 Task: Horizontally align the selected text to the center.
Action: Mouse moved to (517, 256)
Screenshot: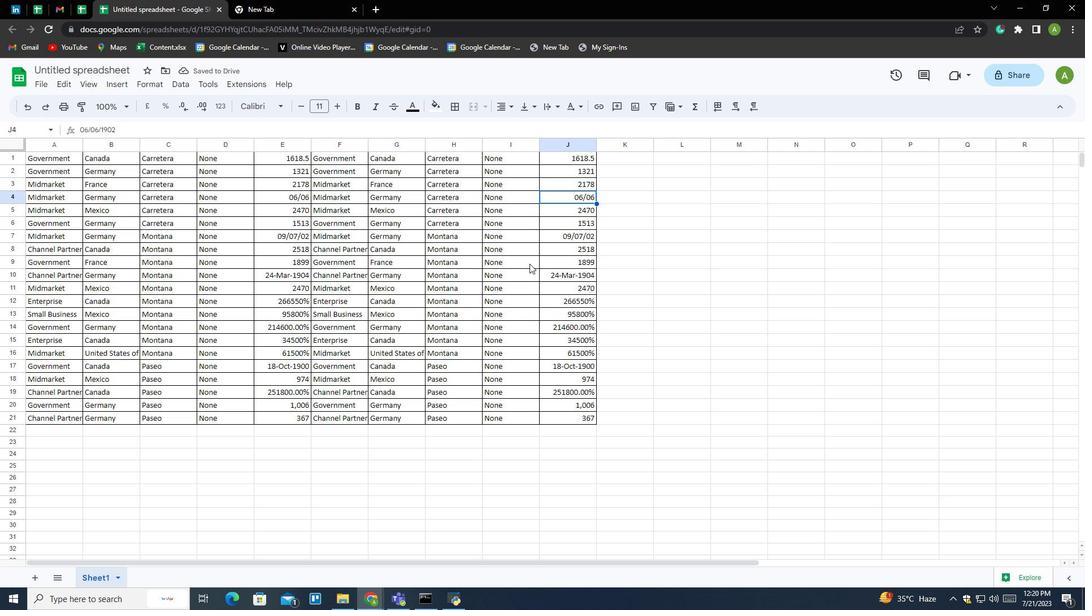 
Action: Mouse pressed left at (517, 256)
Screenshot: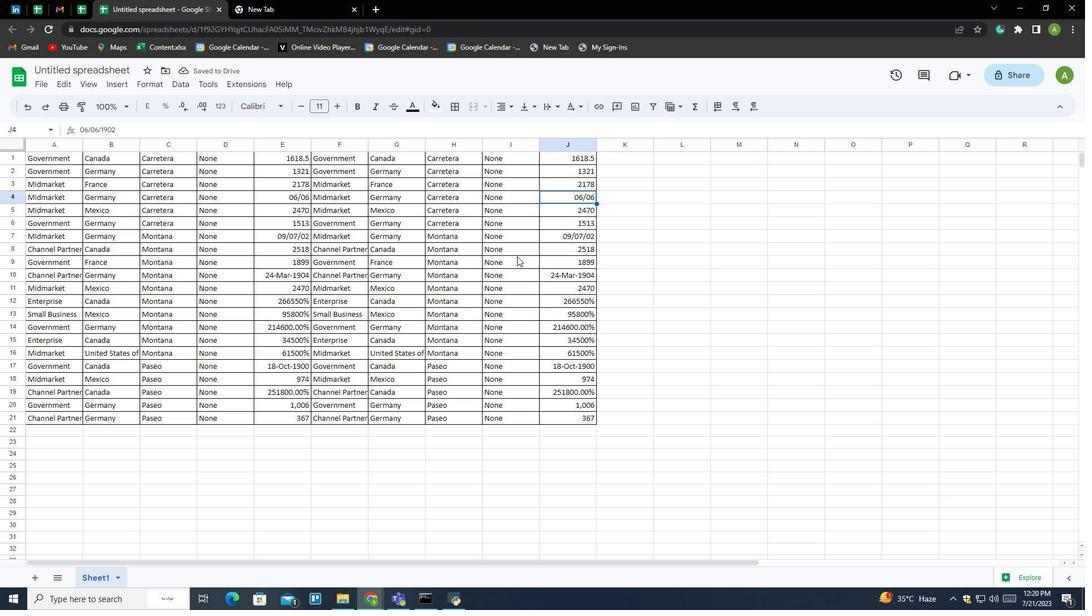 
Action: Mouse moved to (501, 108)
Screenshot: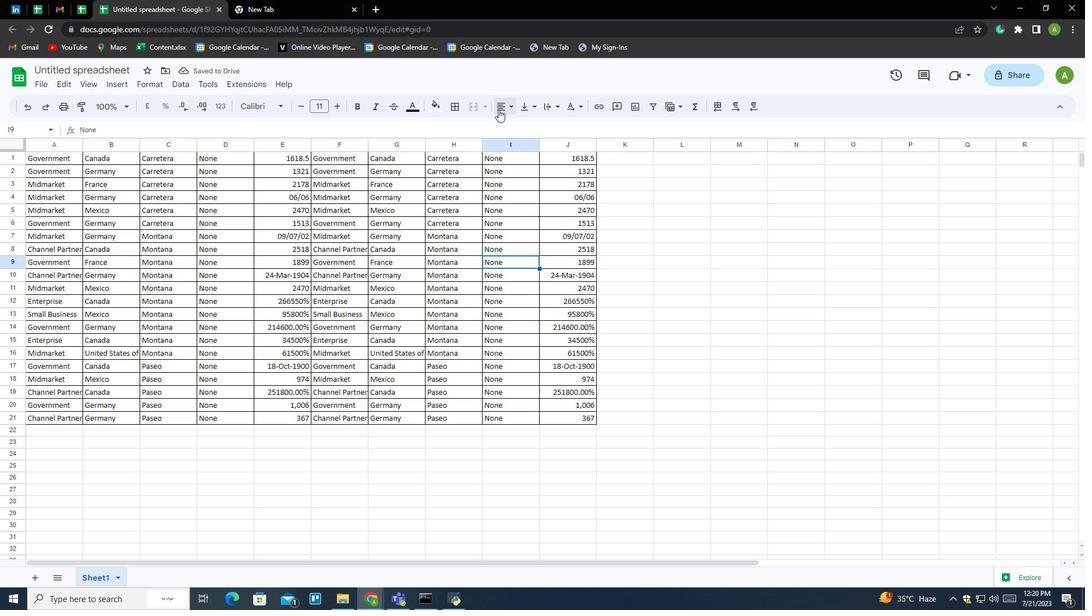 
Action: Mouse pressed left at (501, 108)
Screenshot: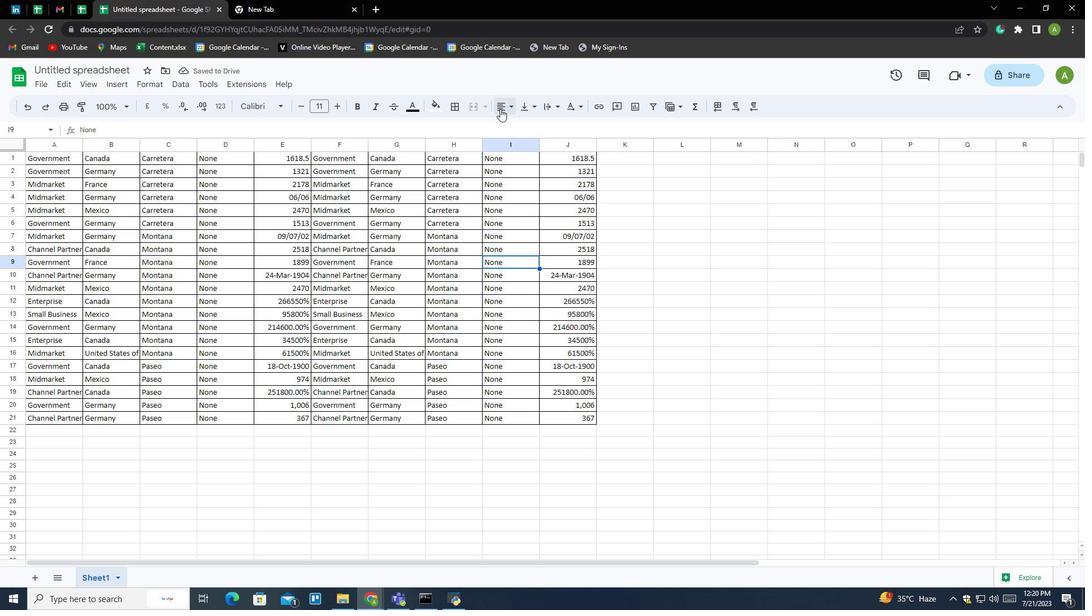 
Action: Mouse moved to (518, 132)
Screenshot: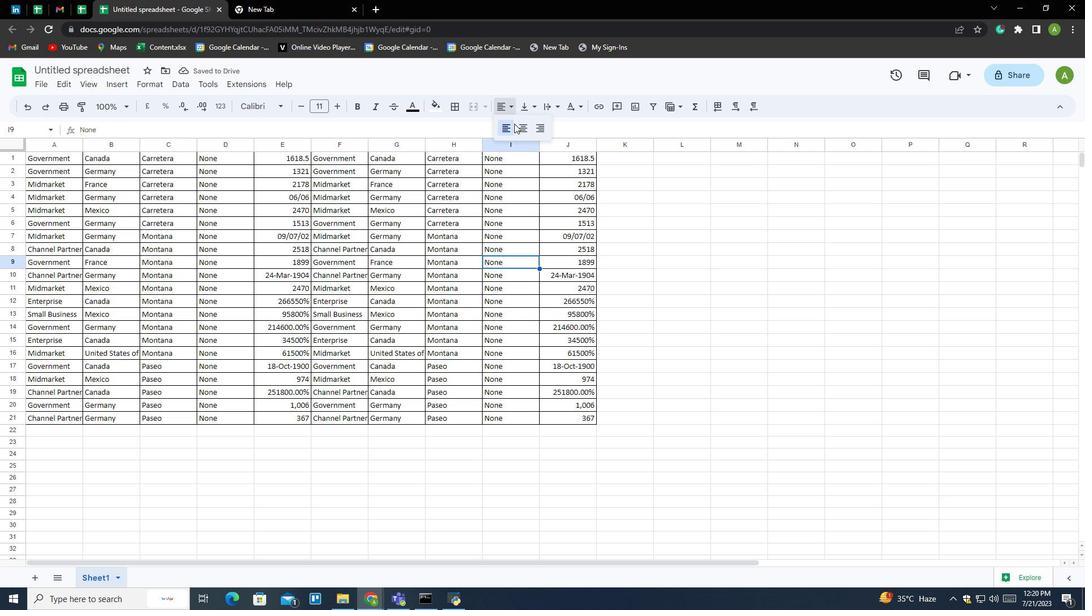 
Action: Mouse pressed left at (518, 132)
Screenshot: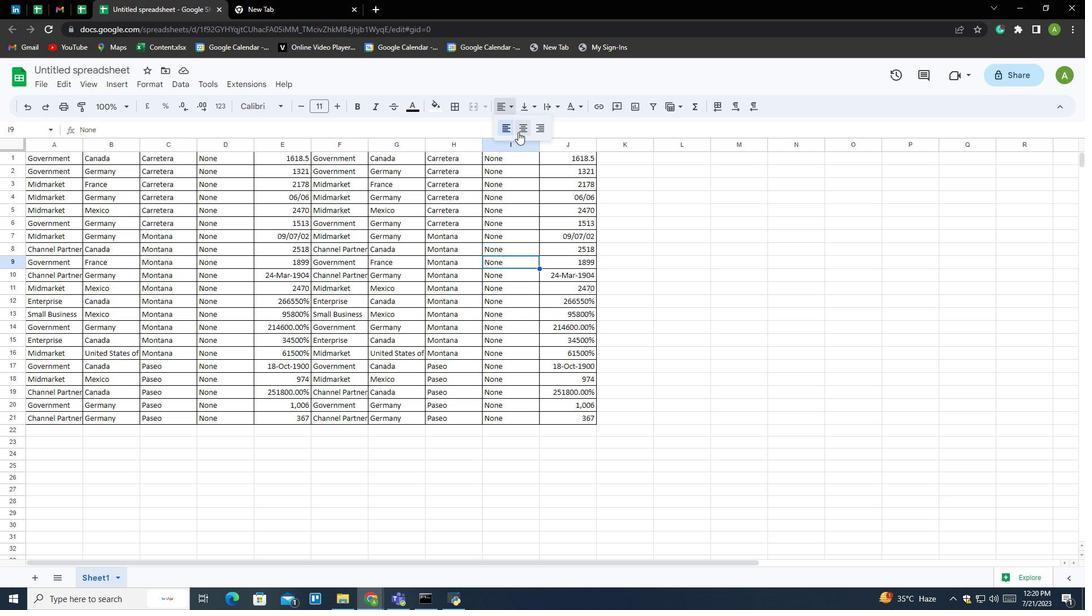 
Action: Mouse moved to (528, 300)
Screenshot: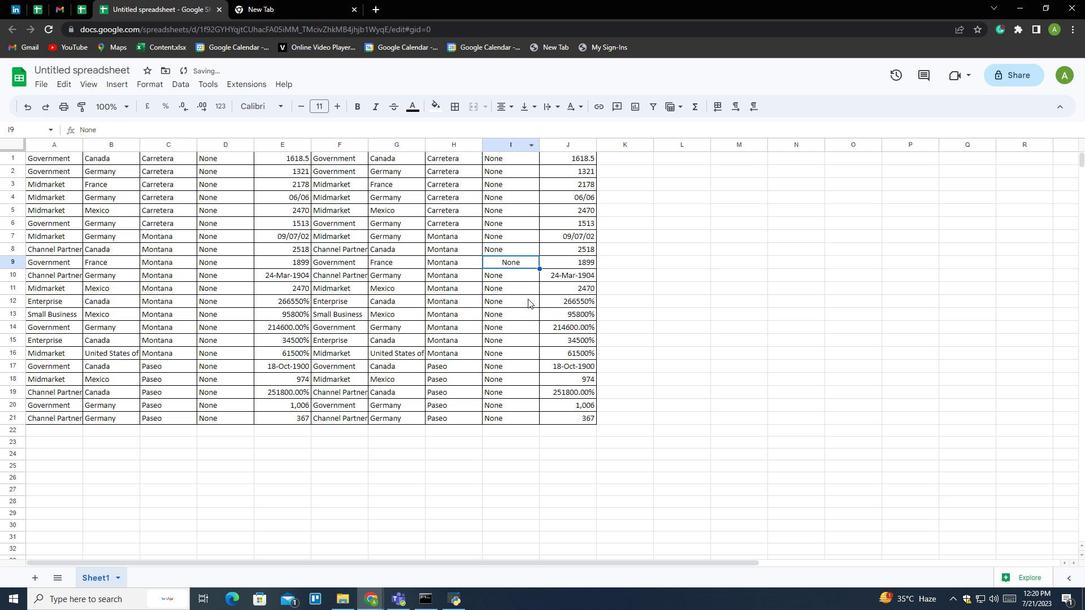 
